 Task: Select the current location as Kilimanjaro, Tanzania . Now zoom + , and verify the location . Show zoom slider
Action: Key pressed kilim
Screenshot: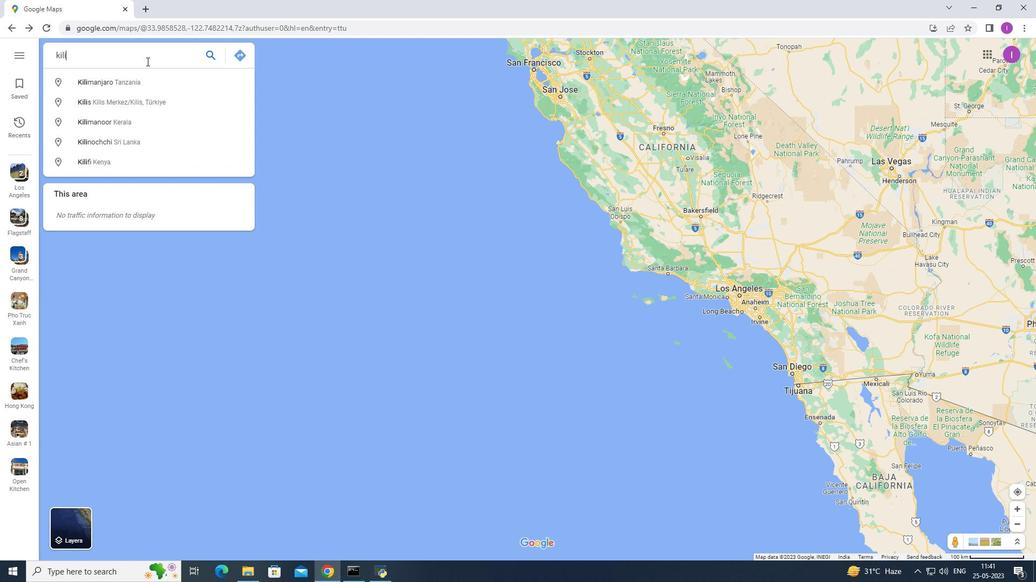 
Action: Mouse moved to (147, 62)
Screenshot: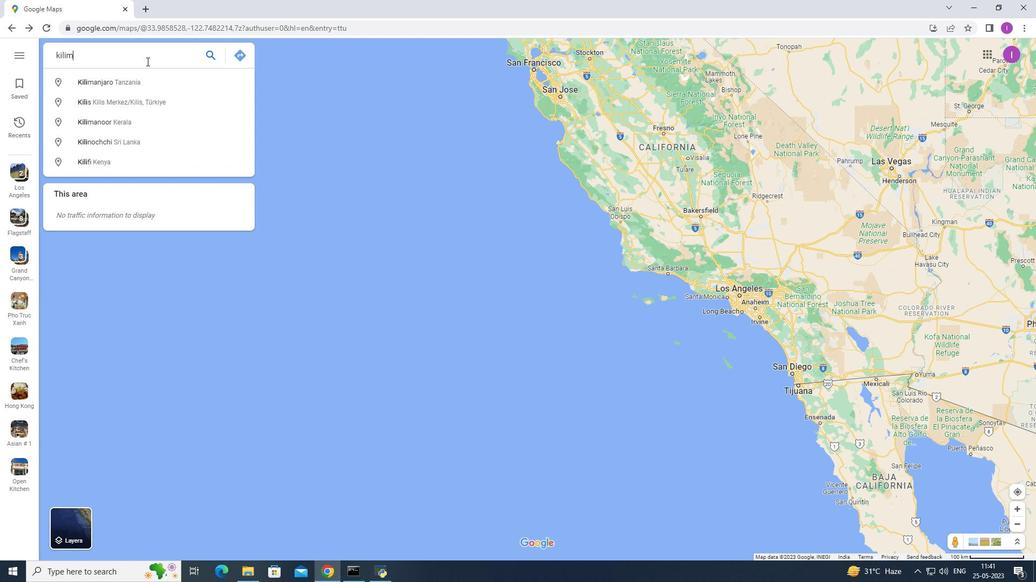 
Action: Key pressed an
Screenshot: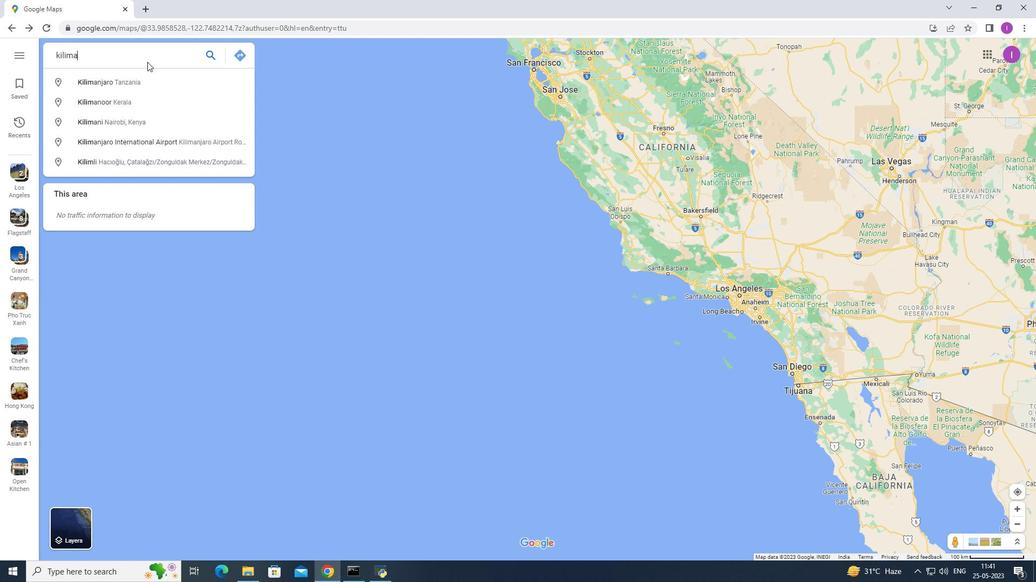 
Action: Mouse moved to (147, 62)
Screenshot: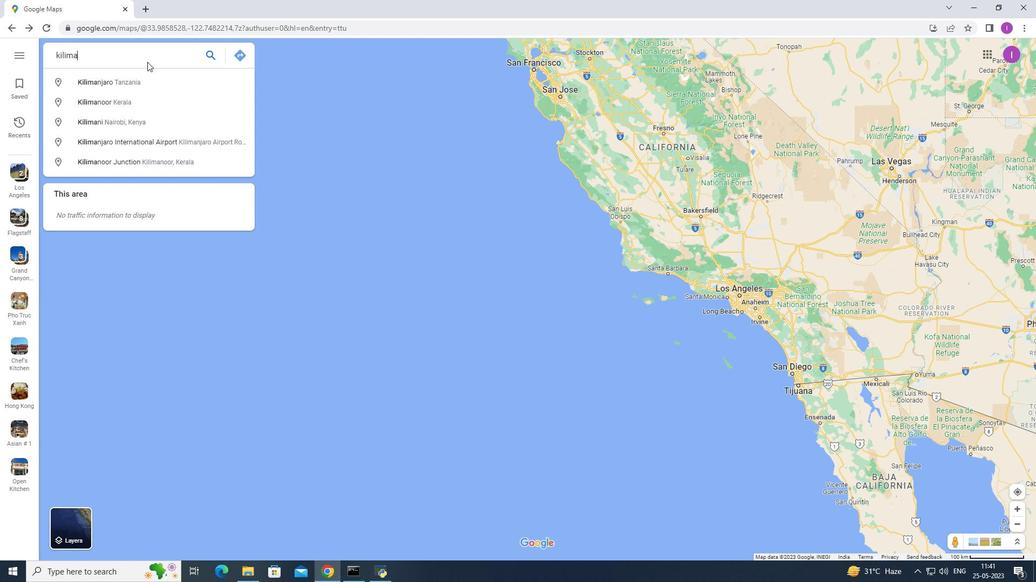 
Action: Key pressed jar
Screenshot: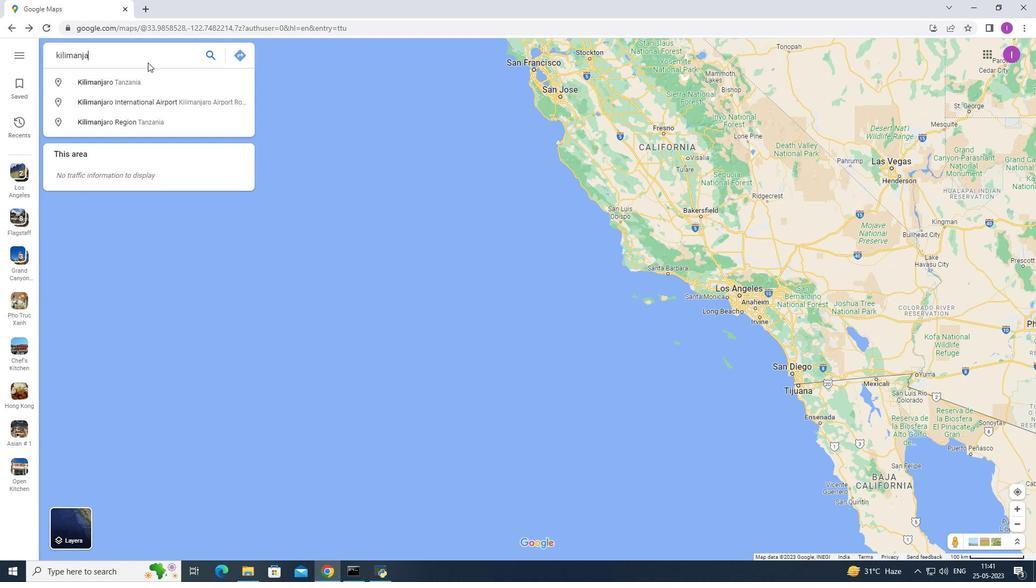 
Action: Mouse moved to (133, 76)
Screenshot: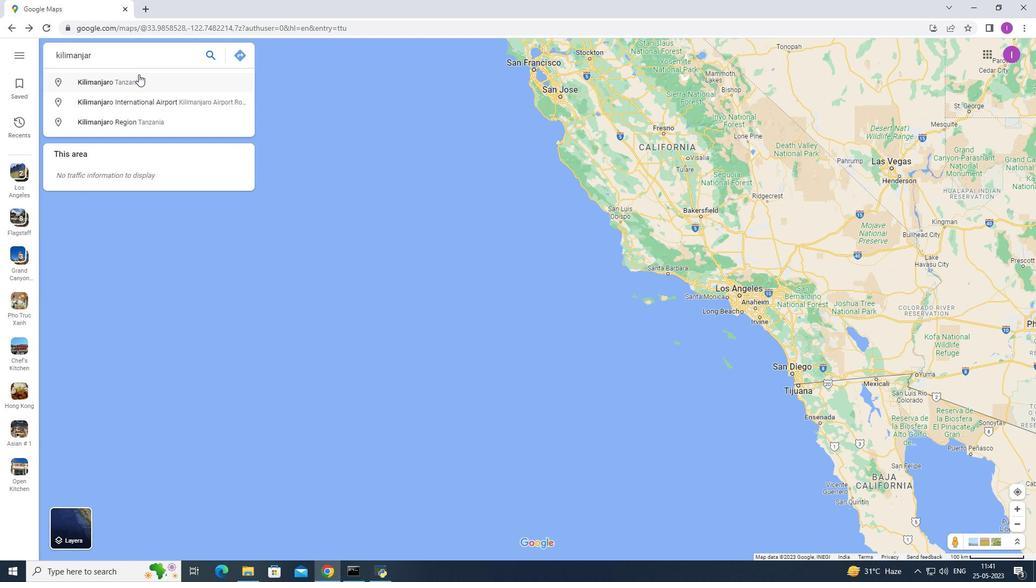 
Action: Mouse pressed left at (133, 76)
Screenshot: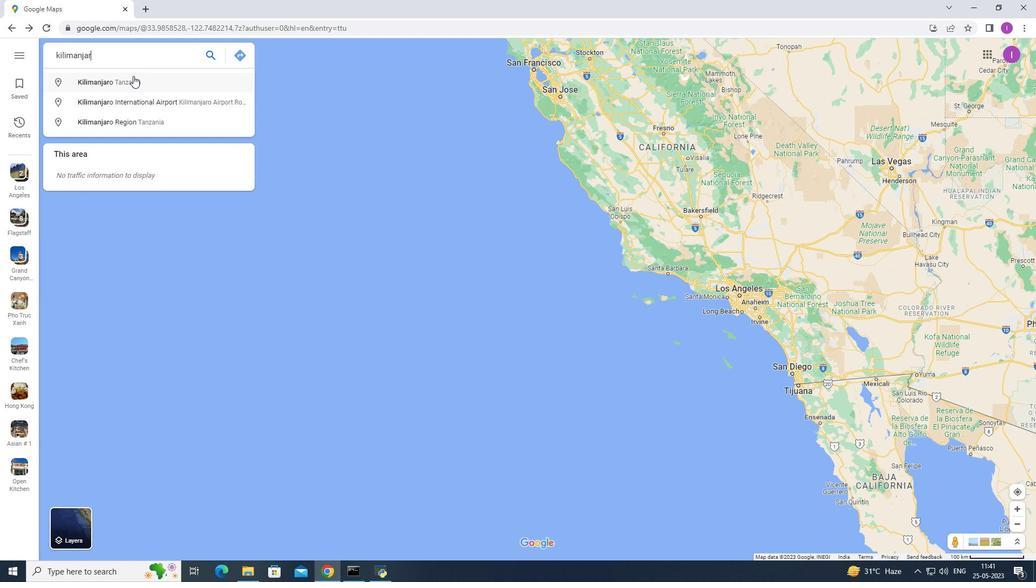 
Action: Mouse moved to (112, 357)
Screenshot: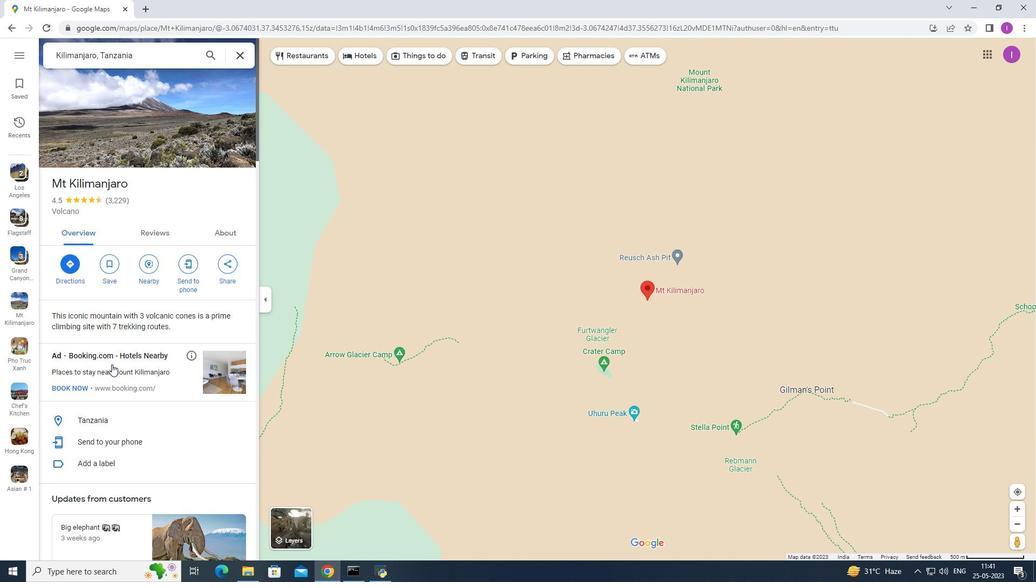 
Action: Mouse scrolled (112, 356) with delta (0, 0)
Screenshot: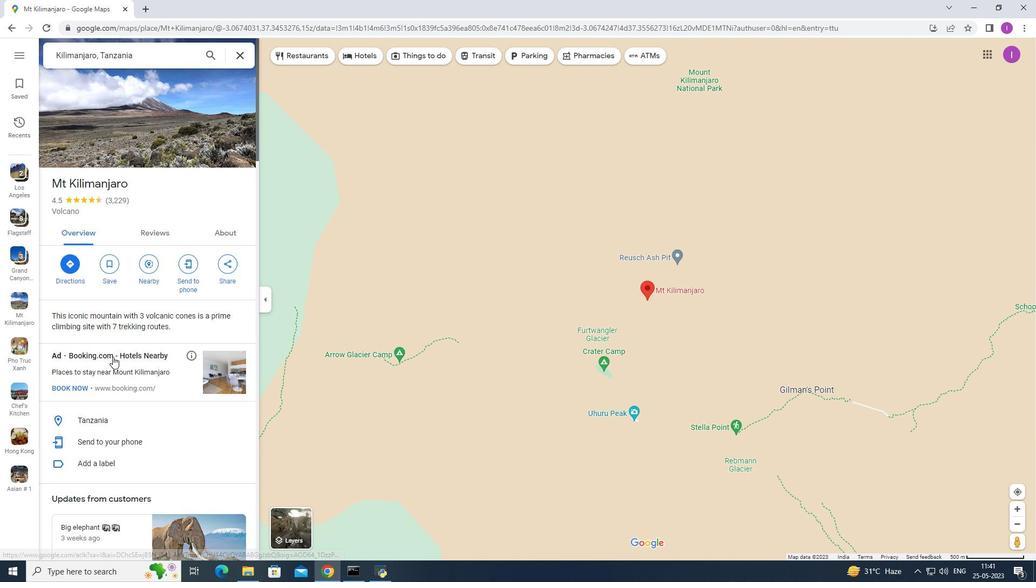 
Action: Mouse scrolled (112, 356) with delta (0, 0)
Screenshot: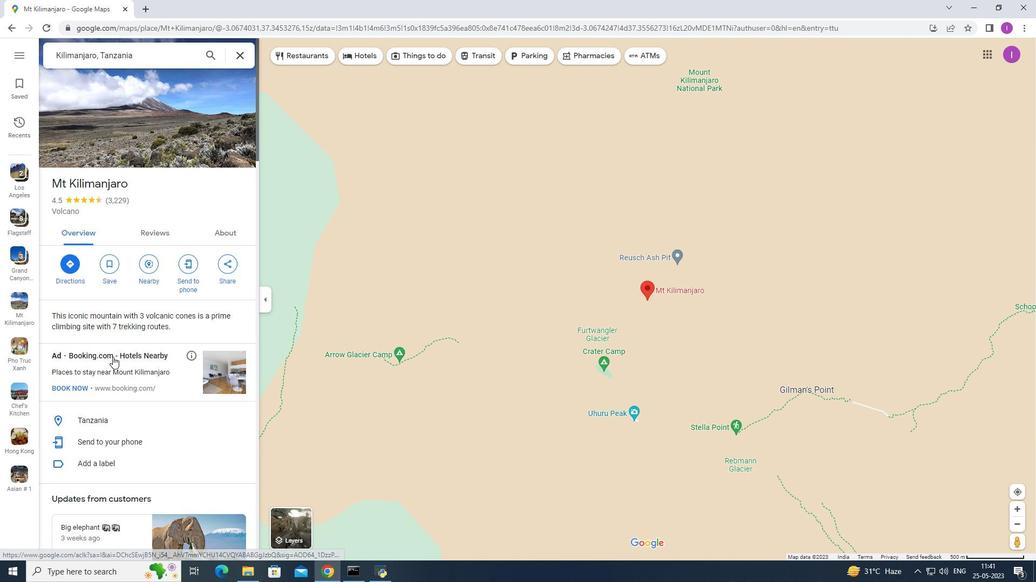 
Action: Mouse scrolled (112, 356) with delta (0, 0)
Screenshot: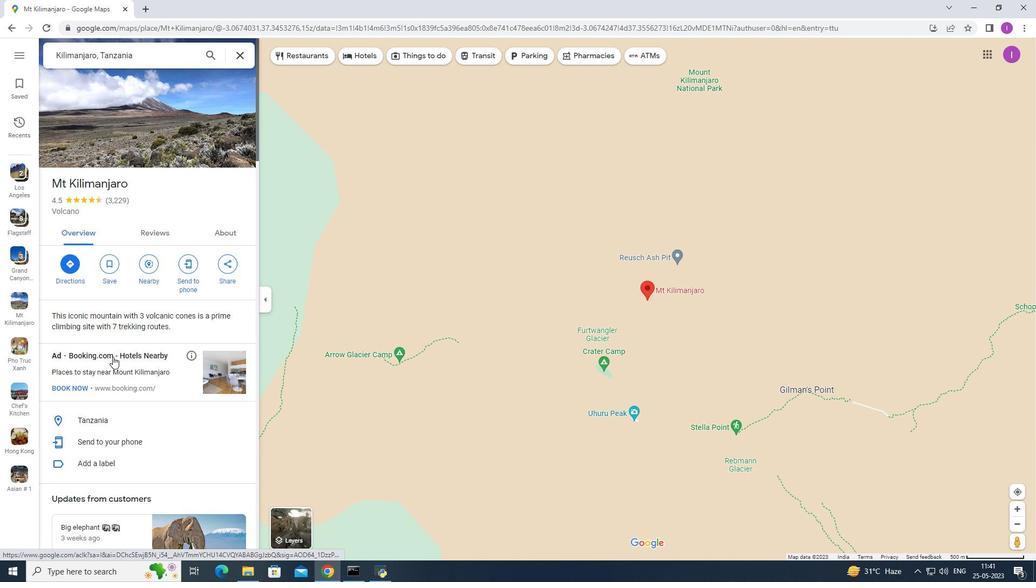 
Action: Mouse moved to (112, 356)
Screenshot: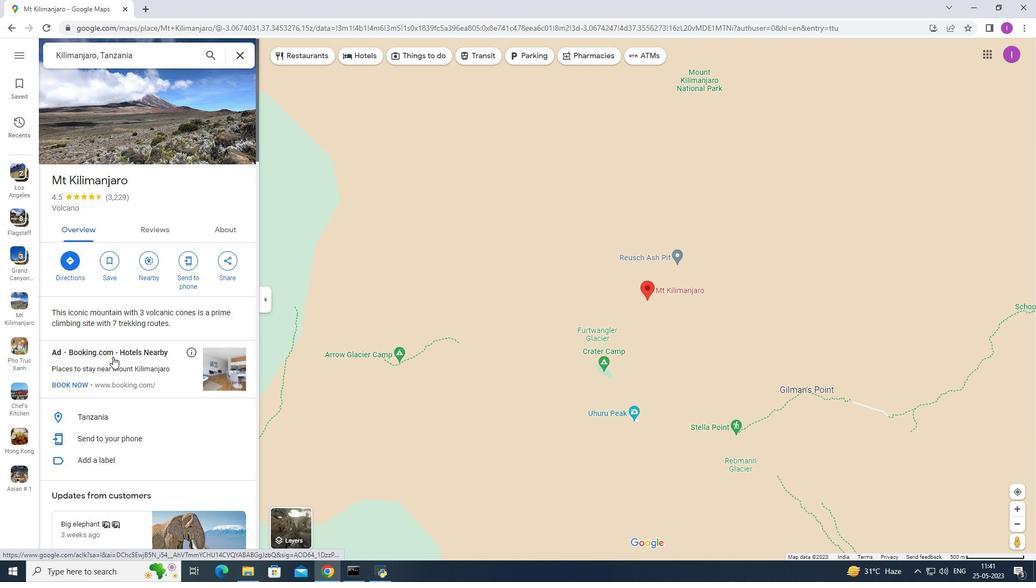 
Action: Mouse scrolled (112, 356) with delta (0, 0)
Screenshot: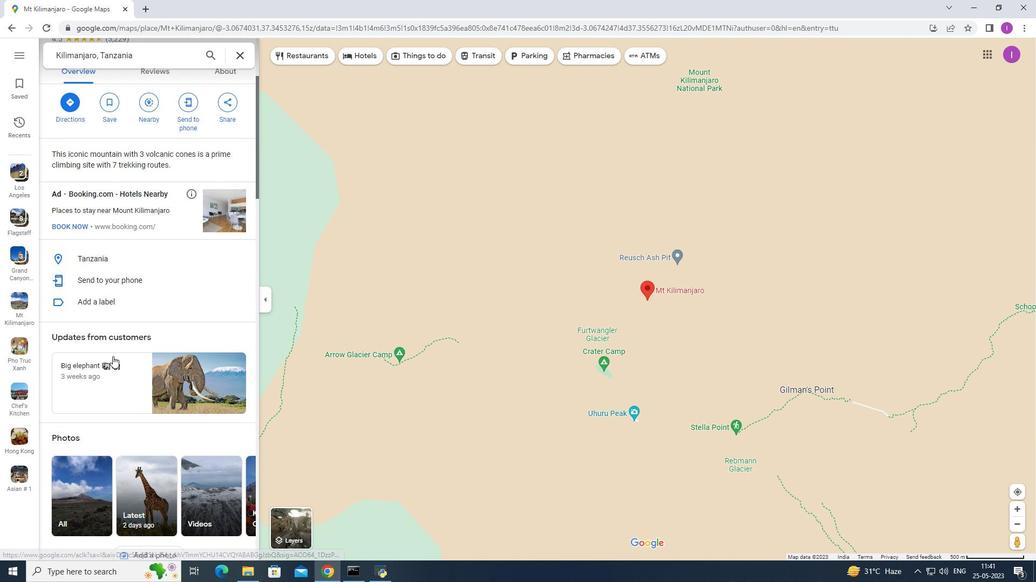 
Action: Mouse scrolled (112, 356) with delta (0, 0)
Screenshot: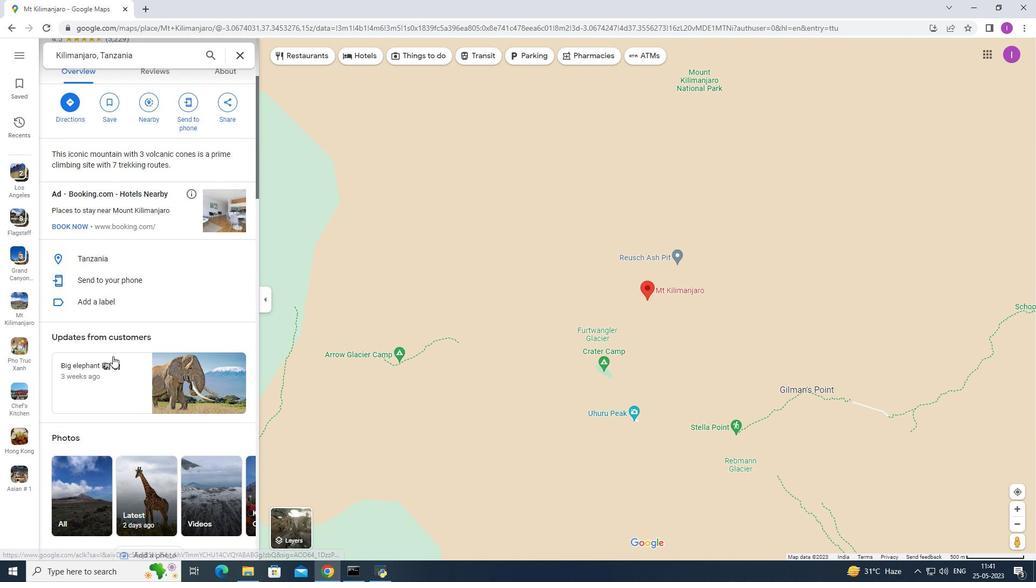 
Action: Mouse scrolled (112, 356) with delta (0, 0)
Screenshot: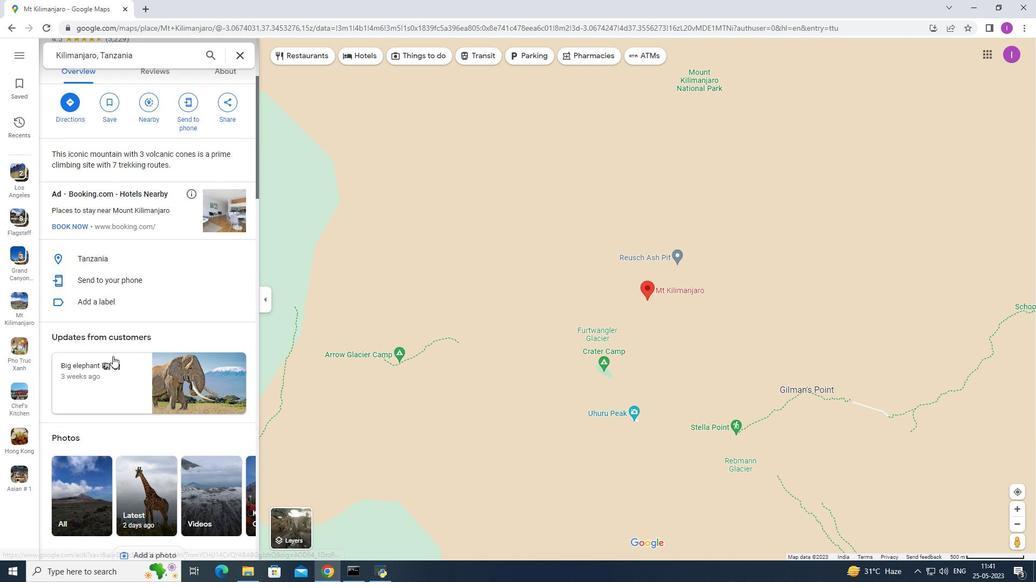 
Action: Mouse scrolled (112, 356) with delta (0, 0)
Screenshot: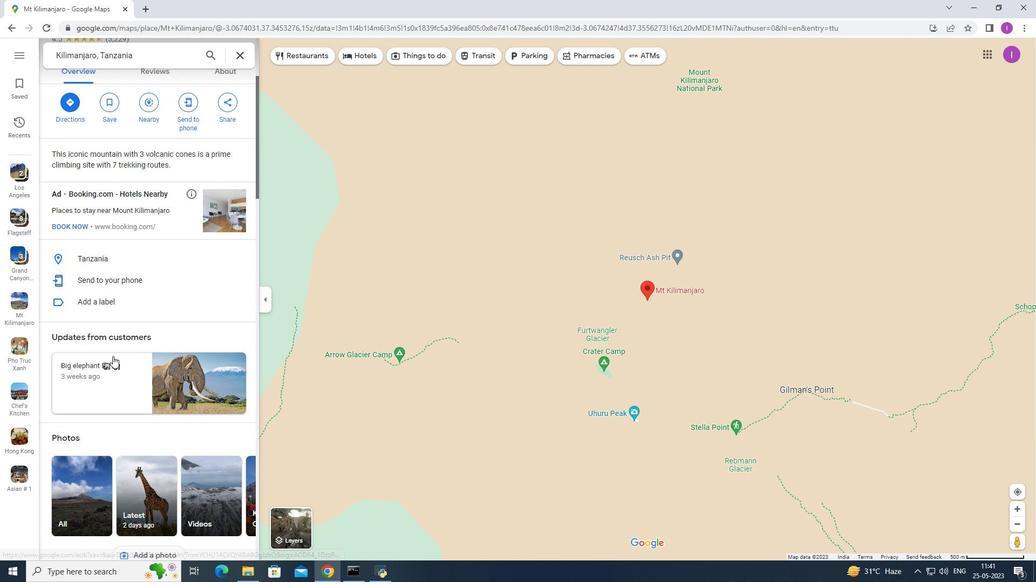 
Action: Mouse scrolled (112, 357) with delta (0, 0)
Screenshot: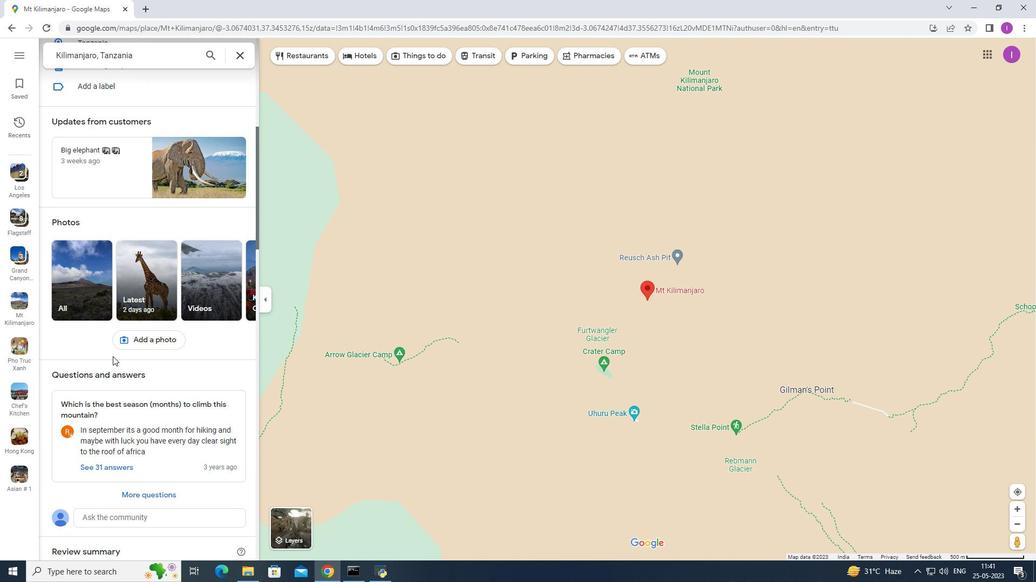 
Action: Mouse scrolled (112, 357) with delta (0, 0)
Screenshot: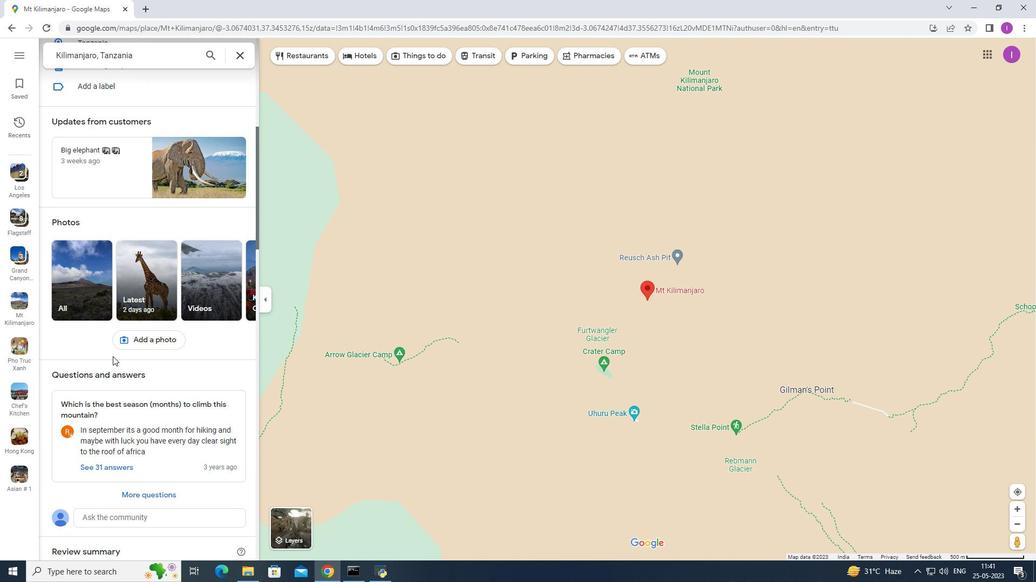 
Action: Mouse scrolled (112, 357) with delta (0, 0)
Screenshot: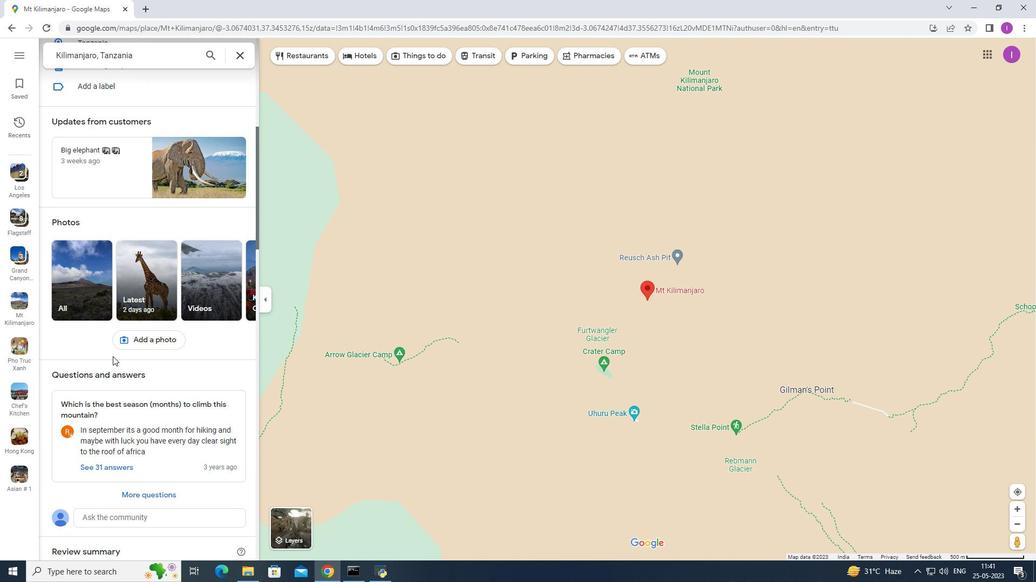 
Action: Mouse scrolled (112, 357) with delta (0, 0)
Screenshot: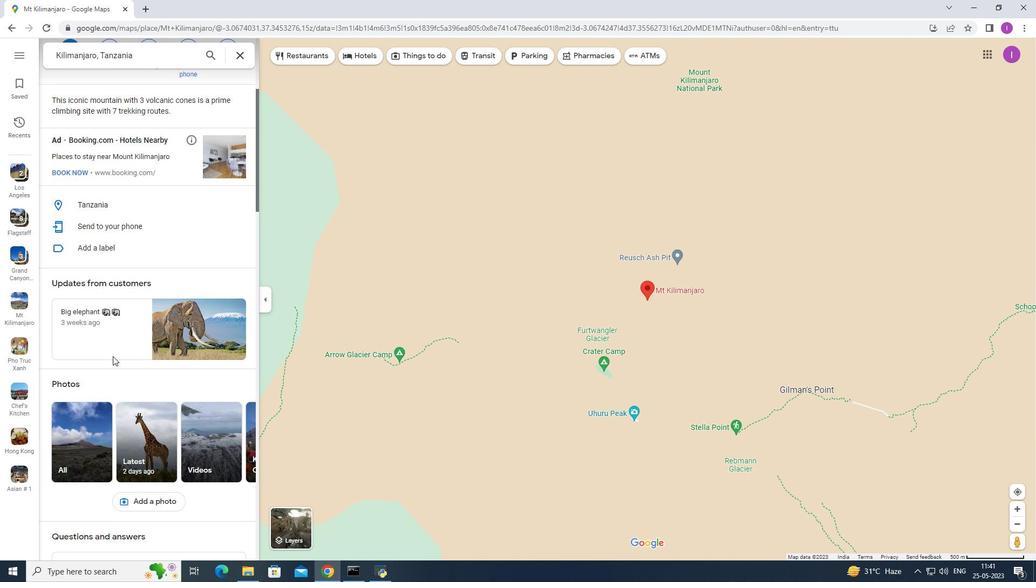 
Action: Mouse scrolled (112, 357) with delta (0, 0)
Screenshot: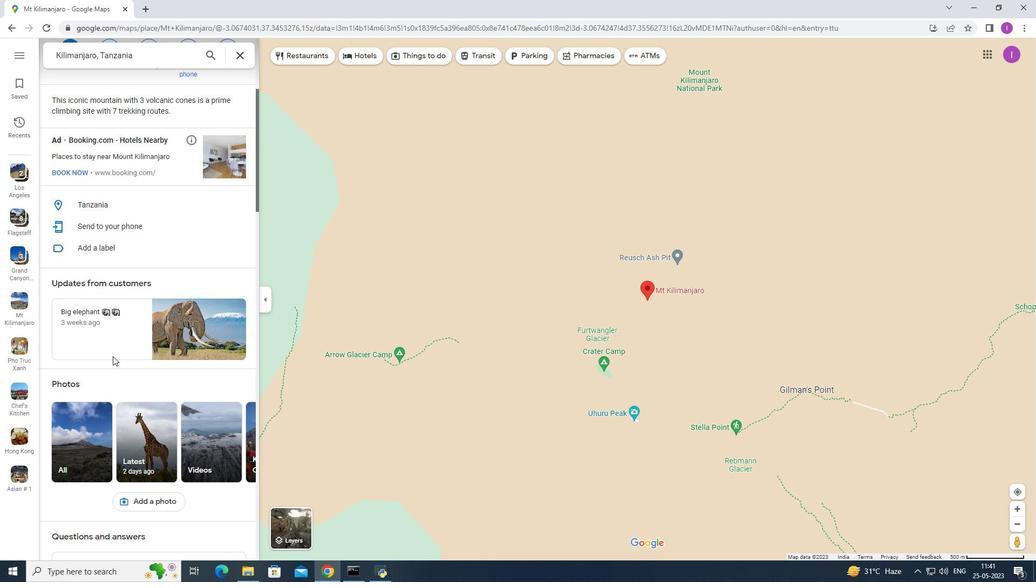 
Action: Mouse scrolled (112, 357) with delta (0, 0)
Screenshot: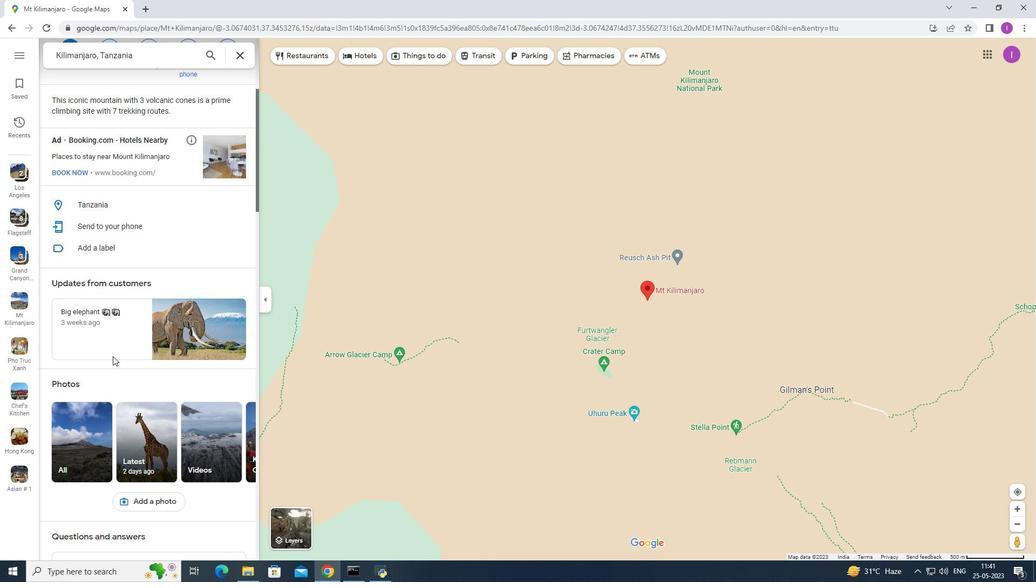 
Action: Mouse moved to (980, 118)
Screenshot: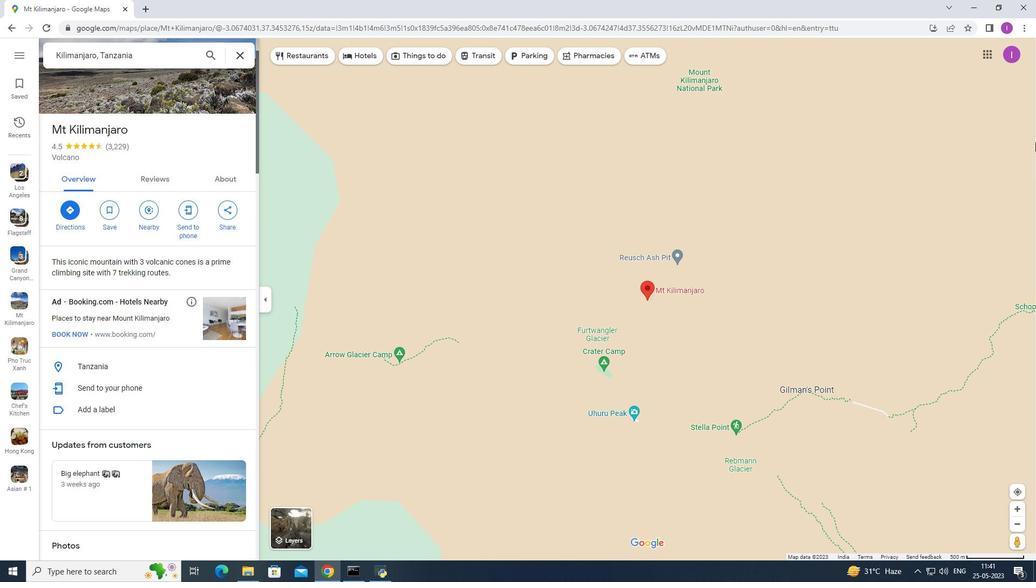 
Action: Mouse pressed left at (980, 118)
Screenshot: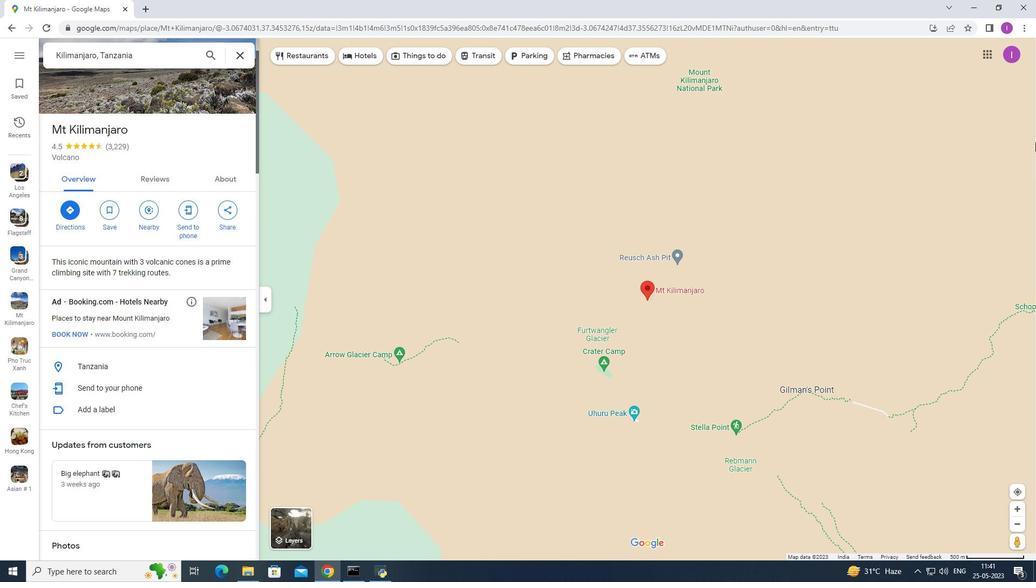
Action: Mouse moved to (1016, 507)
Screenshot: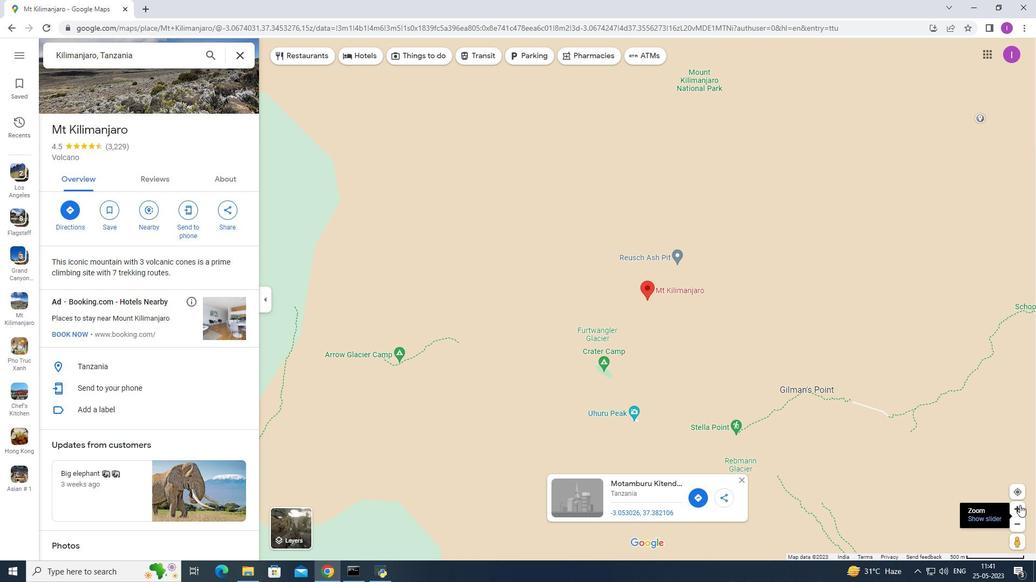 
Action: Mouse pressed left at (1016, 507)
Screenshot: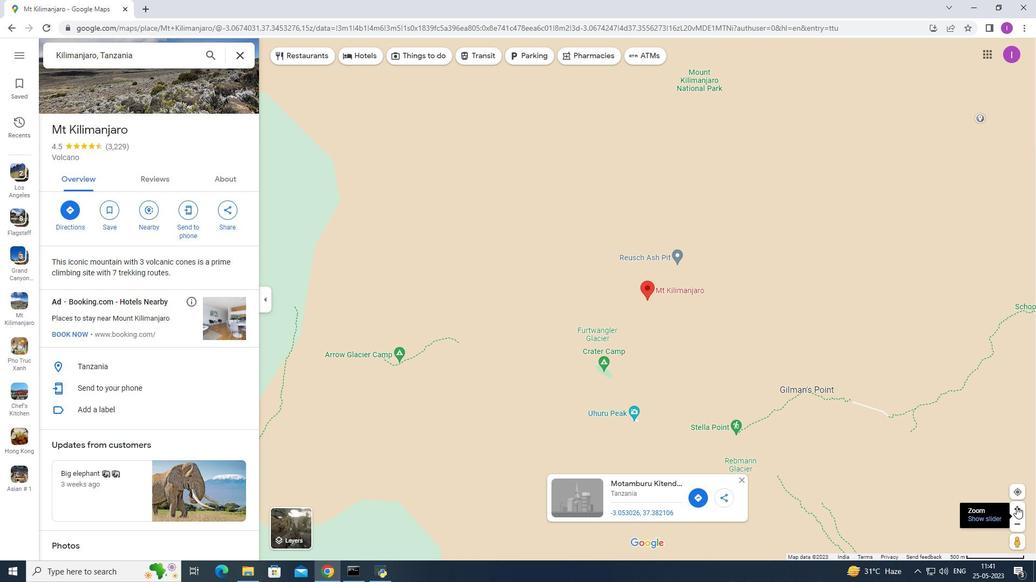 
Action: Mouse moved to (996, 514)
Screenshot: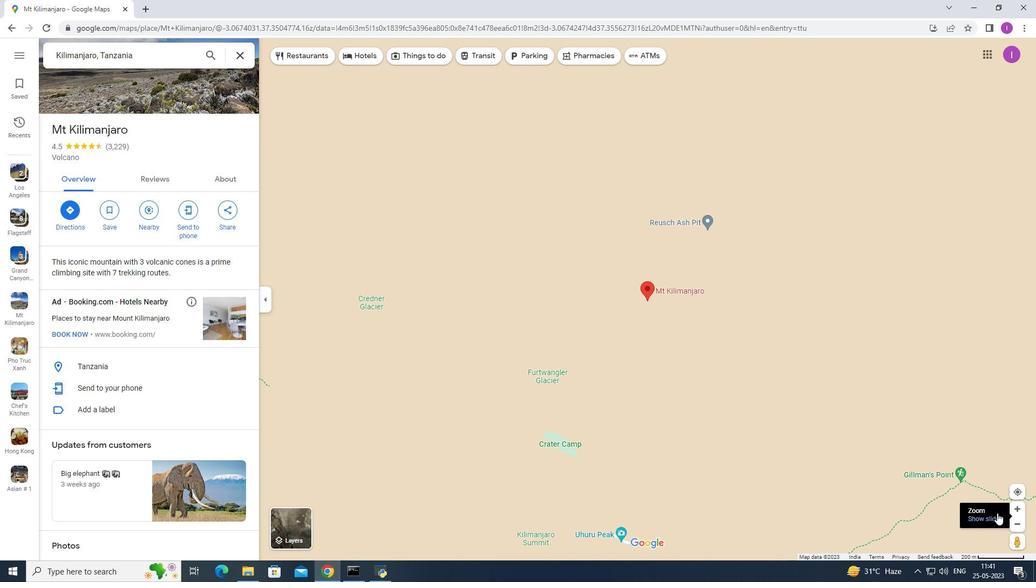 
Action: Mouse pressed left at (996, 514)
Screenshot: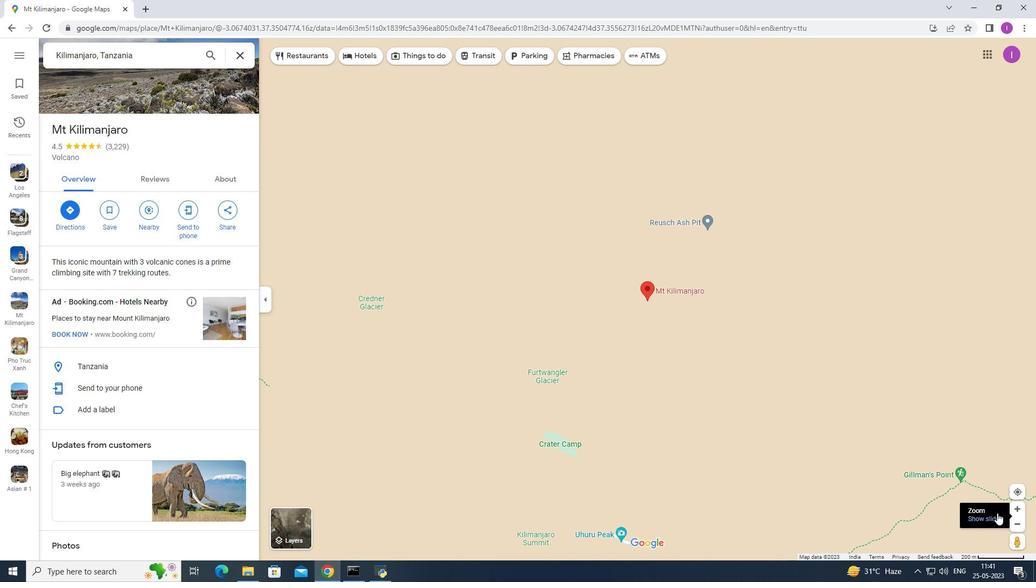 
Action: Mouse moved to (998, 518)
Screenshot: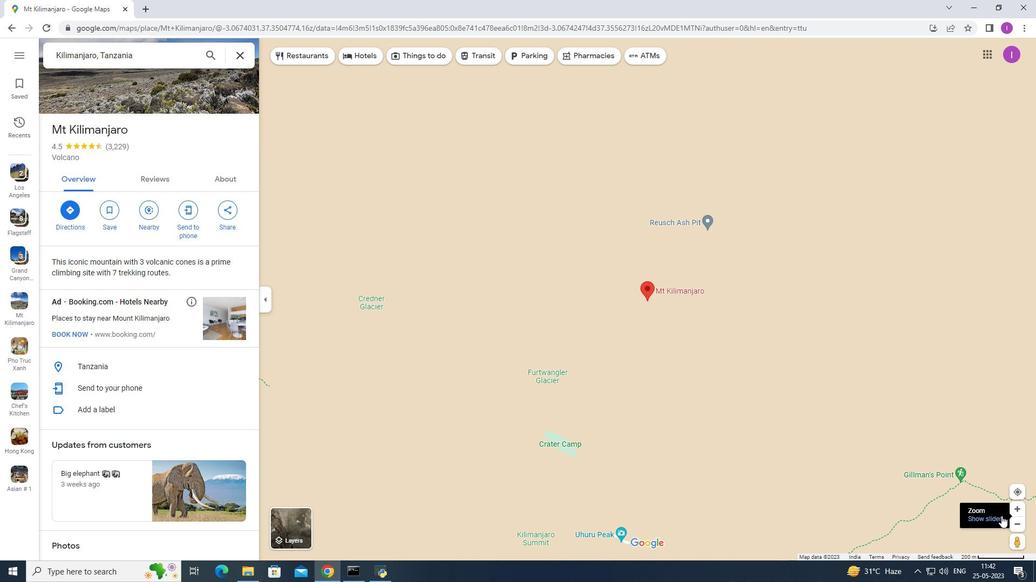
Action: Mouse pressed left at (998, 518)
Screenshot: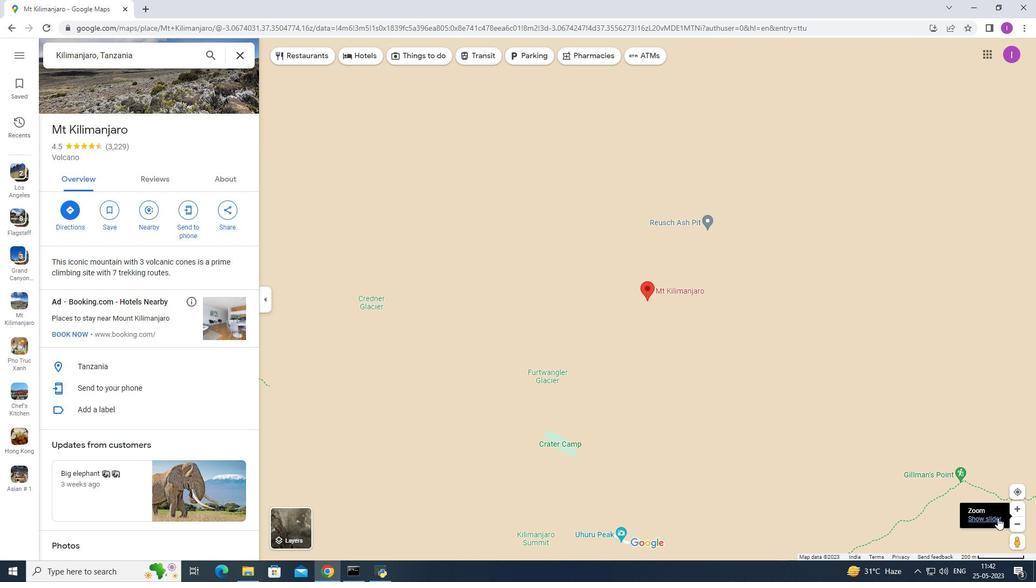 
Action: Mouse moved to (1016, 425)
Screenshot: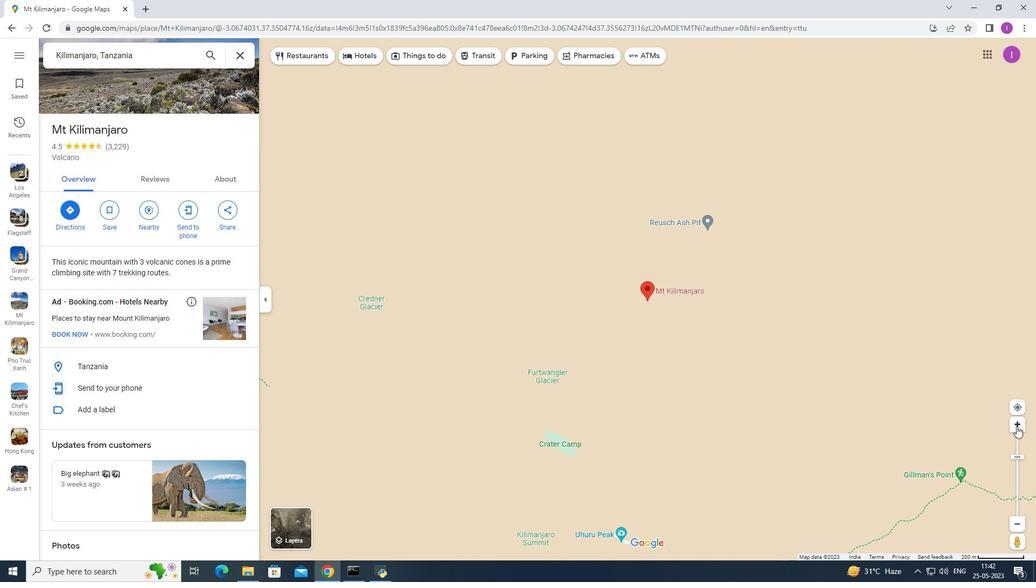 
Action: Mouse pressed left at (1016, 425)
Screenshot: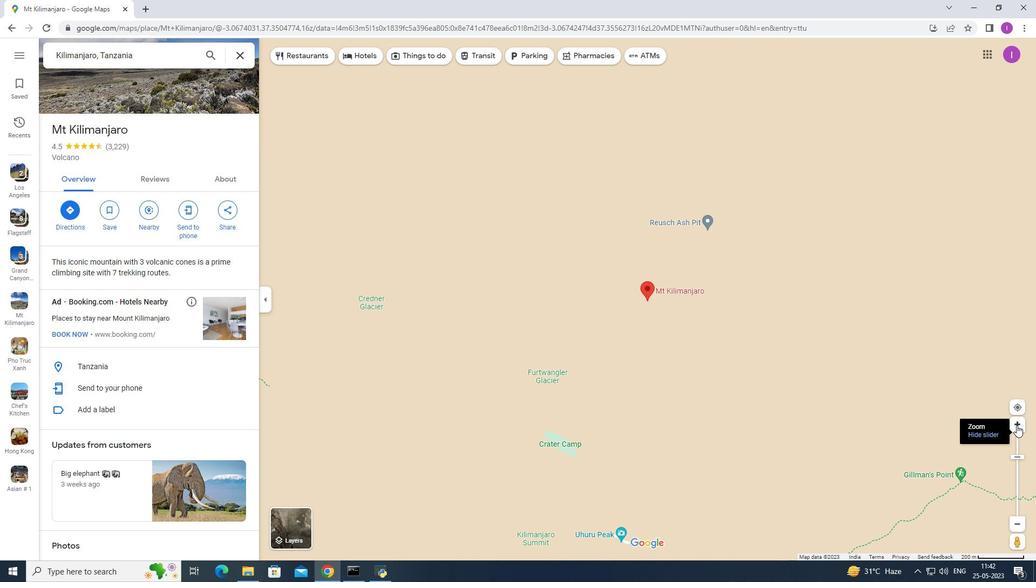 
Action: Mouse pressed left at (1016, 425)
Screenshot: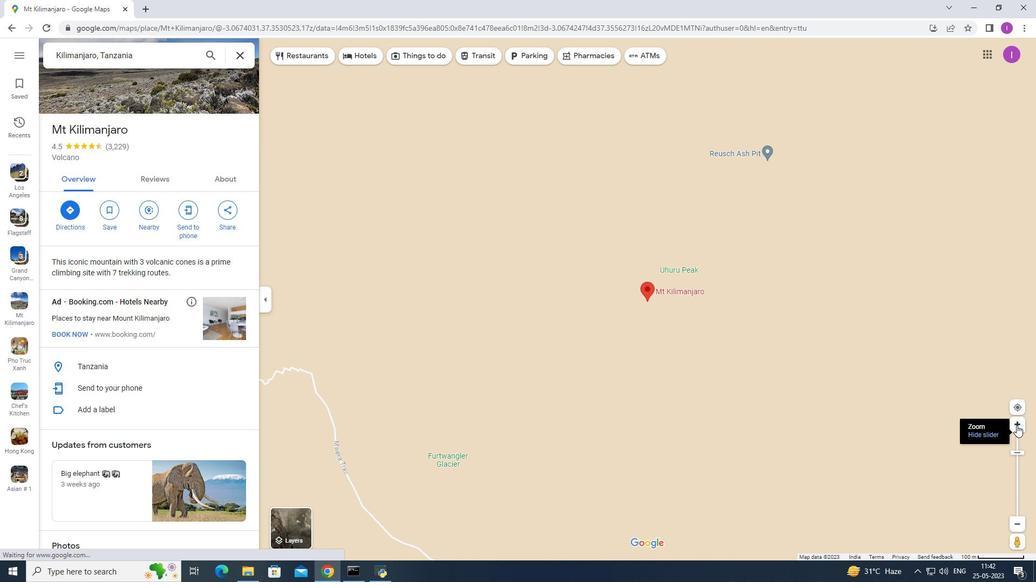 
Action: Mouse pressed left at (1016, 425)
Screenshot: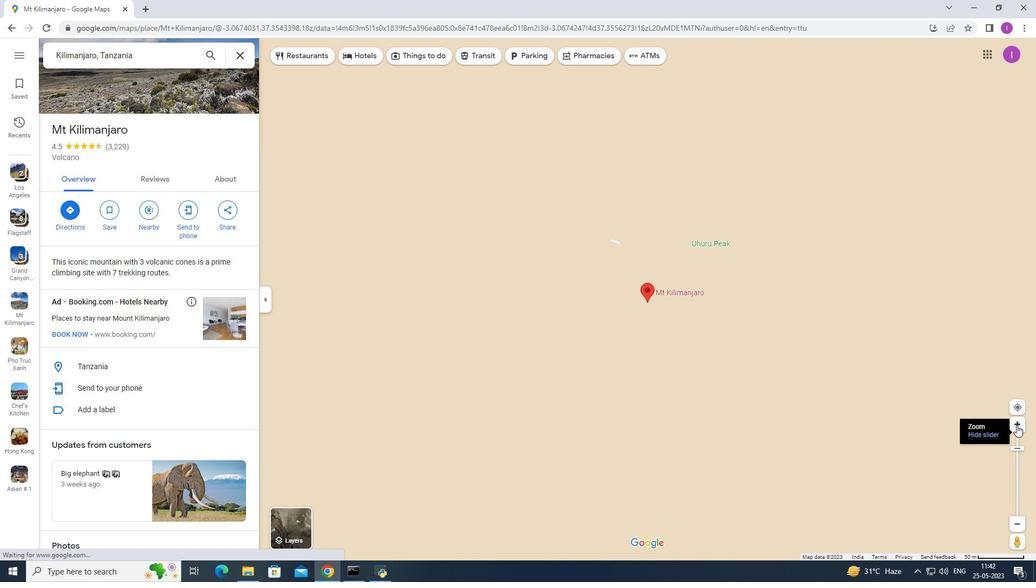 
Action: Mouse pressed left at (1016, 425)
Screenshot: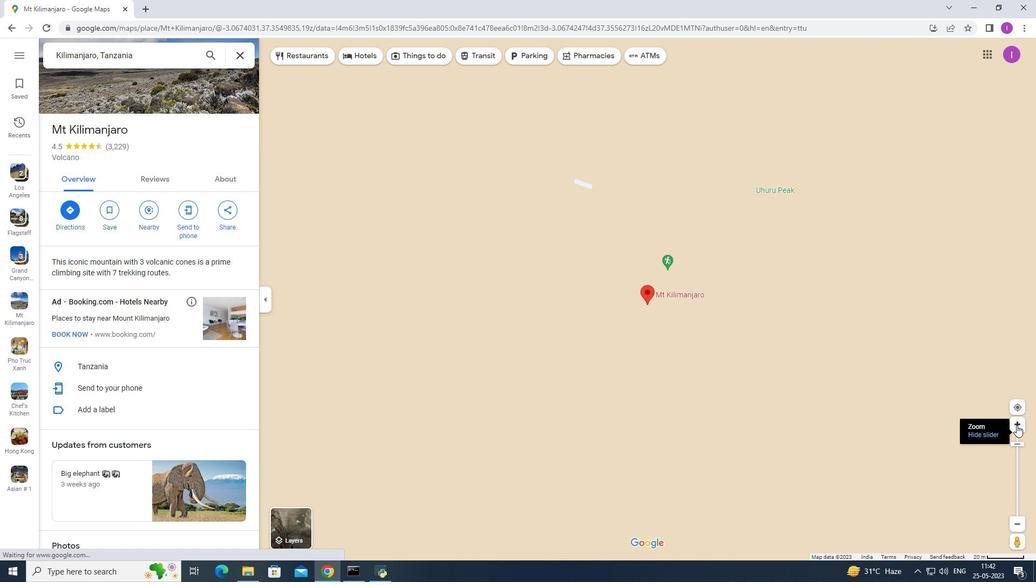 
Action: Mouse pressed left at (1016, 425)
Screenshot: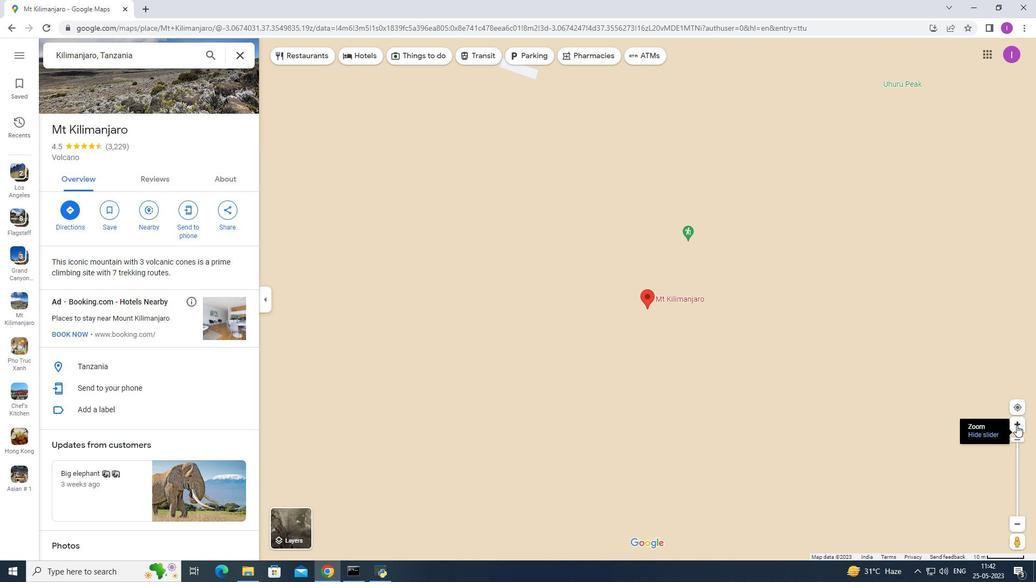 
Action: Mouse pressed left at (1016, 425)
Screenshot: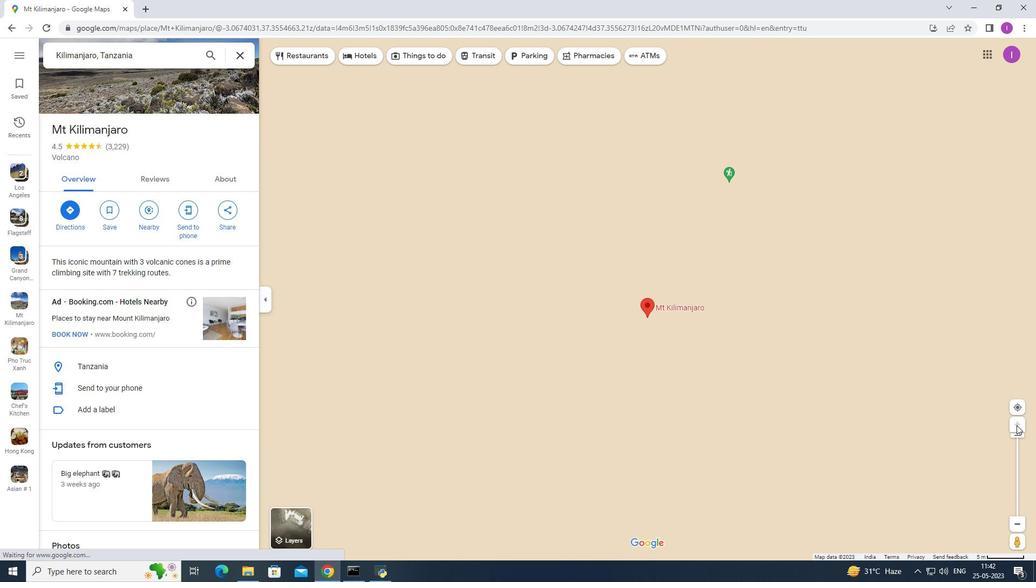 
Action: Mouse moved to (1016, 437)
Screenshot: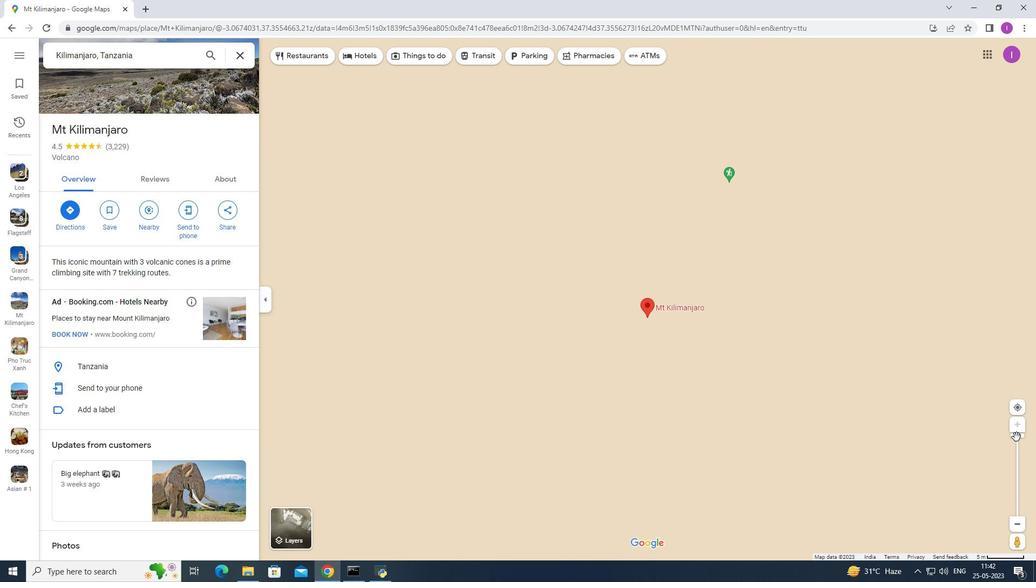
Action: Mouse pressed left at (1016, 437)
Screenshot: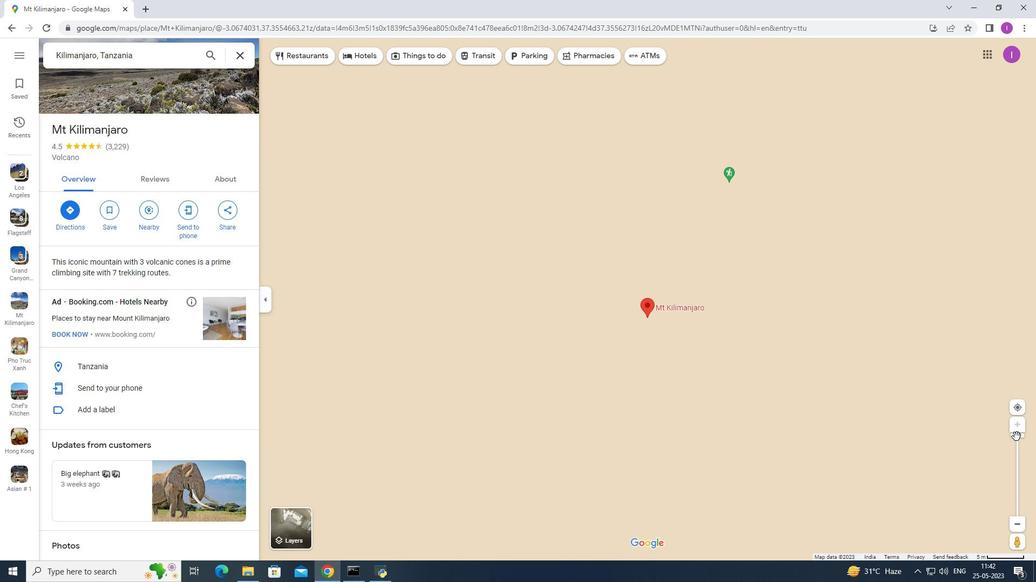 
Action: Mouse moved to (1018, 438)
Screenshot: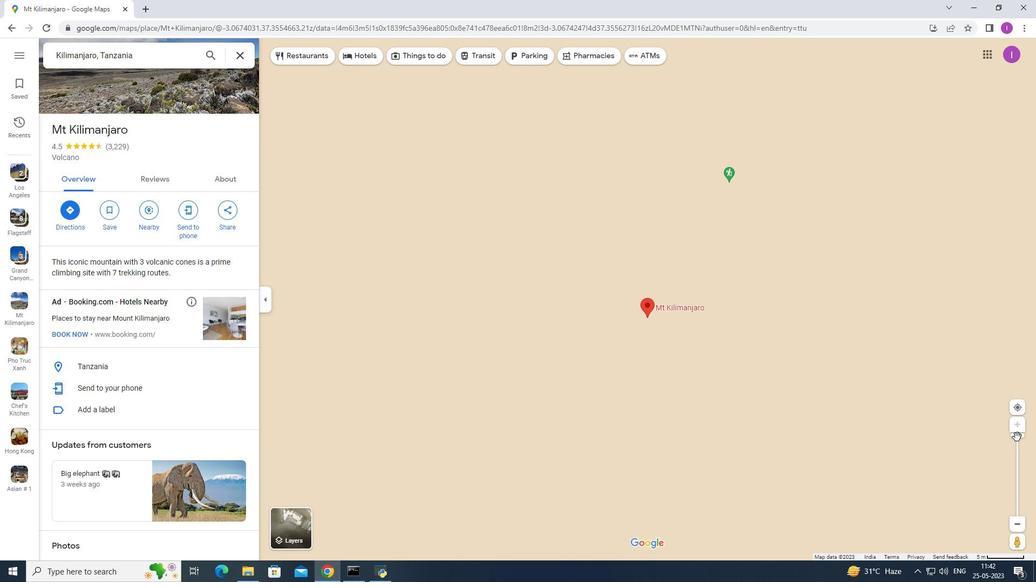 
Action: Mouse pressed left at (1018, 438)
Screenshot: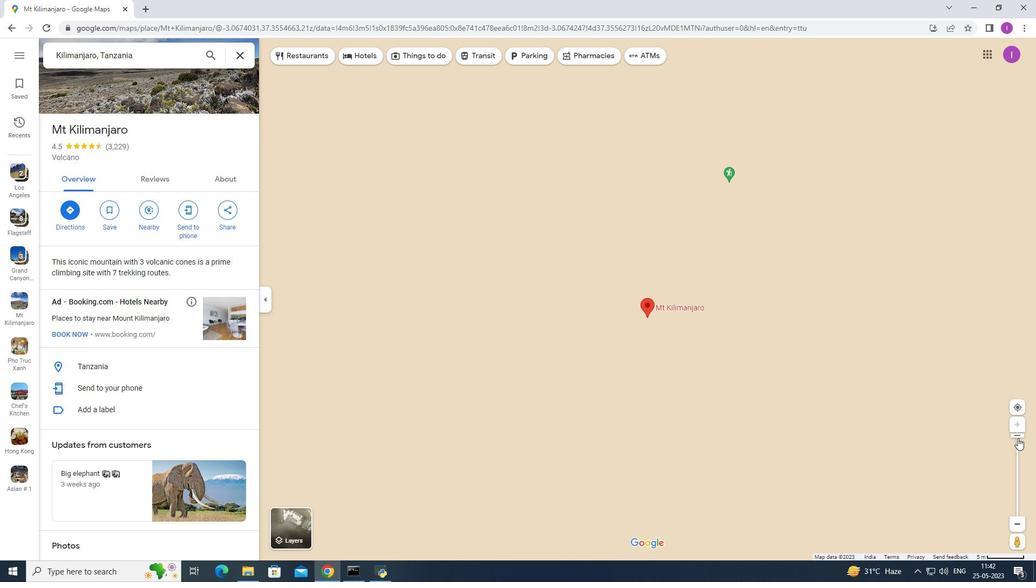 
Action: Mouse moved to (1016, 521)
Screenshot: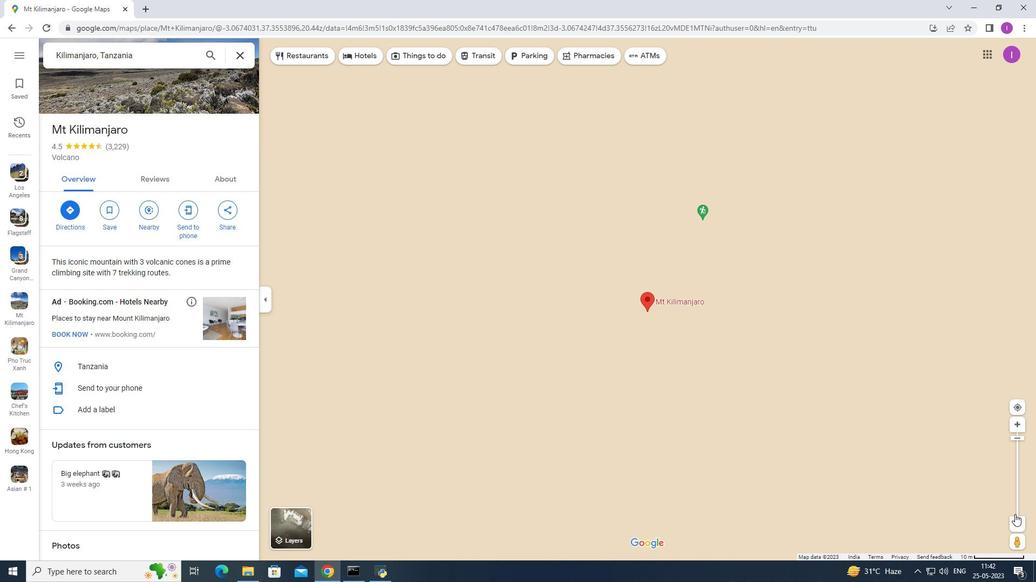 
Action: Mouse pressed left at (1016, 521)
Screenshot: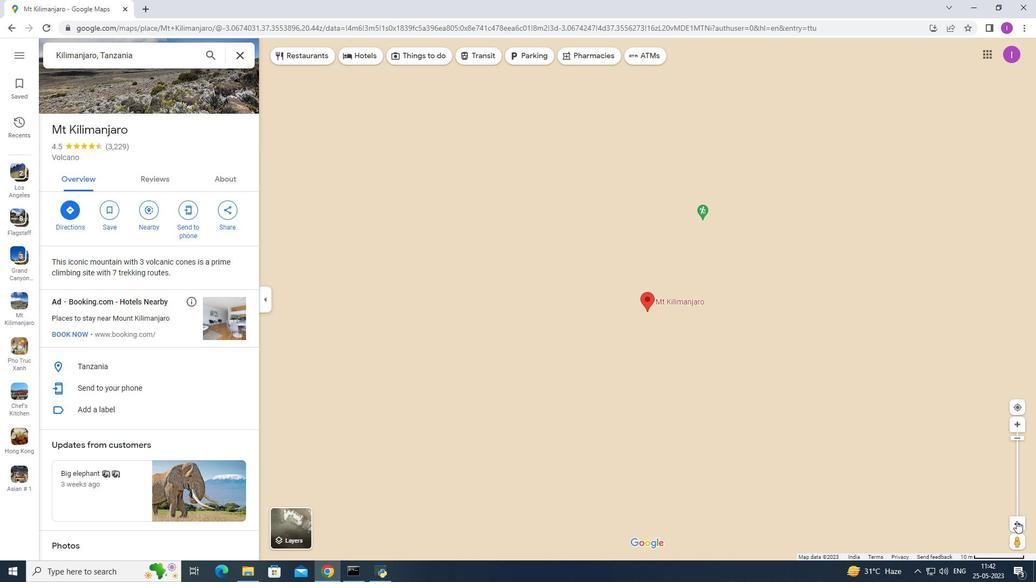 
Action: Mouse pressed left at (1016, 521)
Screenshot: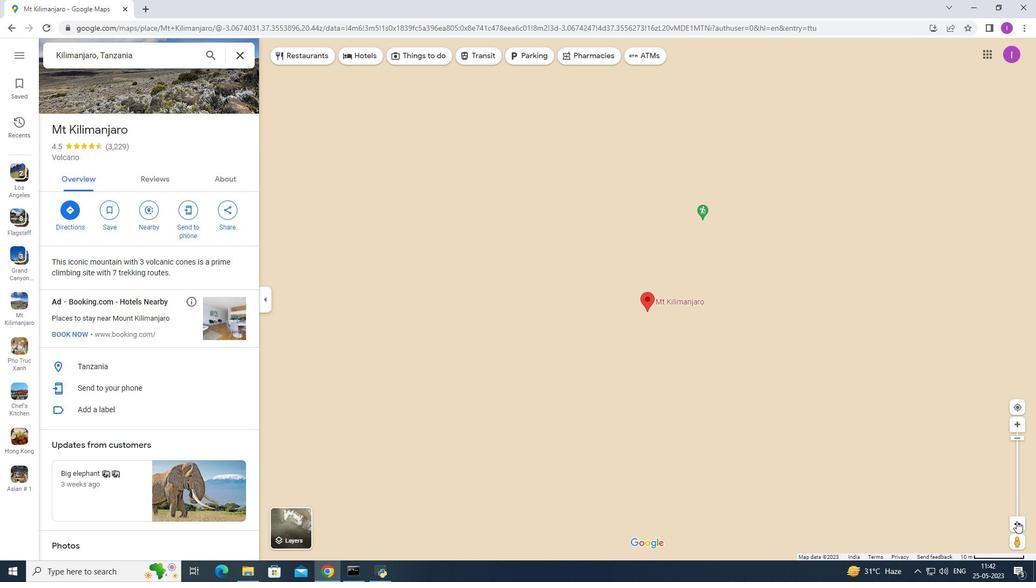 
Action: Mouse pressed left at (1016, 521)
Screenshot: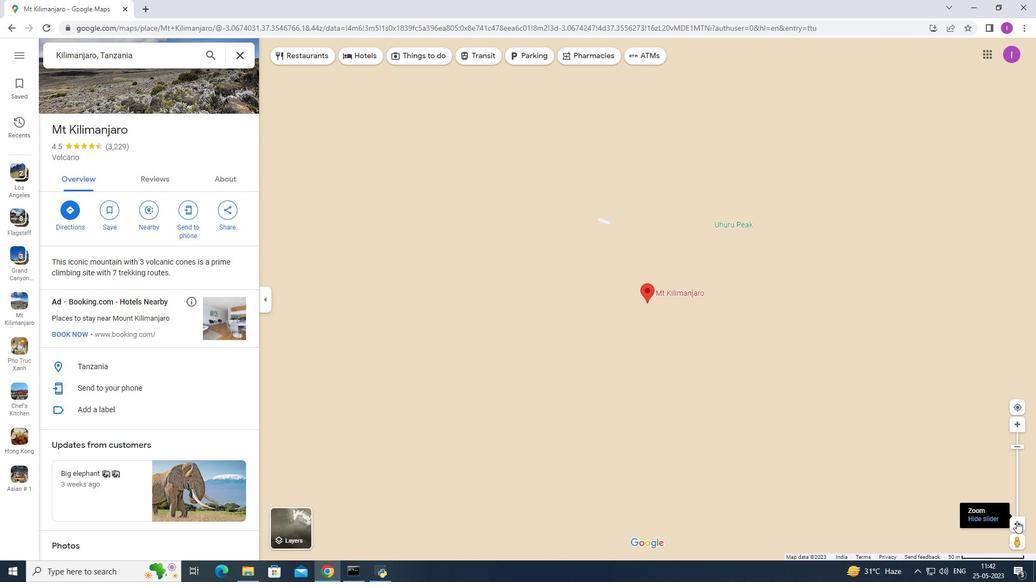 
Action: Mouse pressed left at (1016, 521)
Screenshot: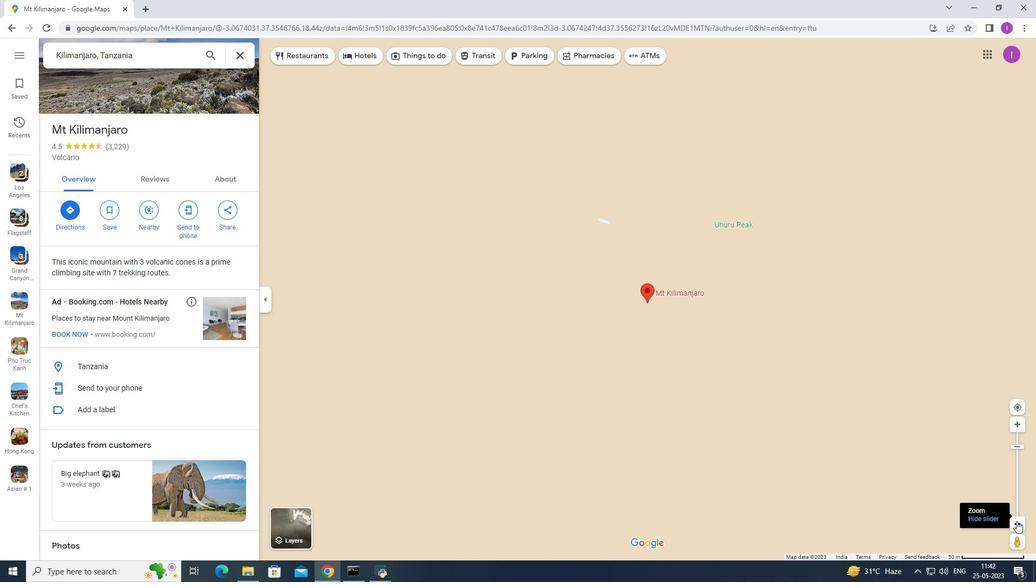 
Action: Mouse pressed left at (1016, 521)
Screenshot: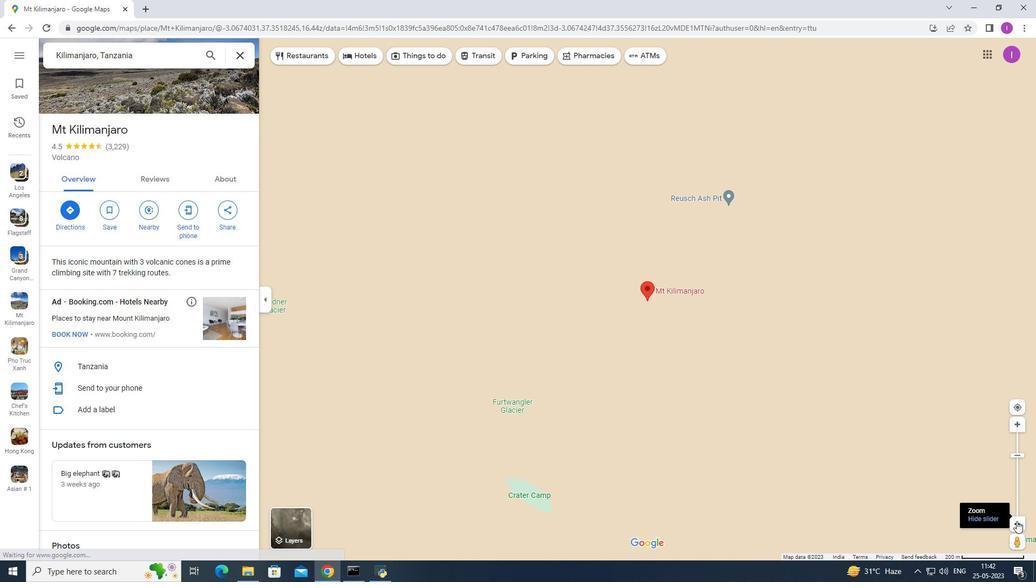 
Action: Mouse moved to (1017, 428)
Screenshot: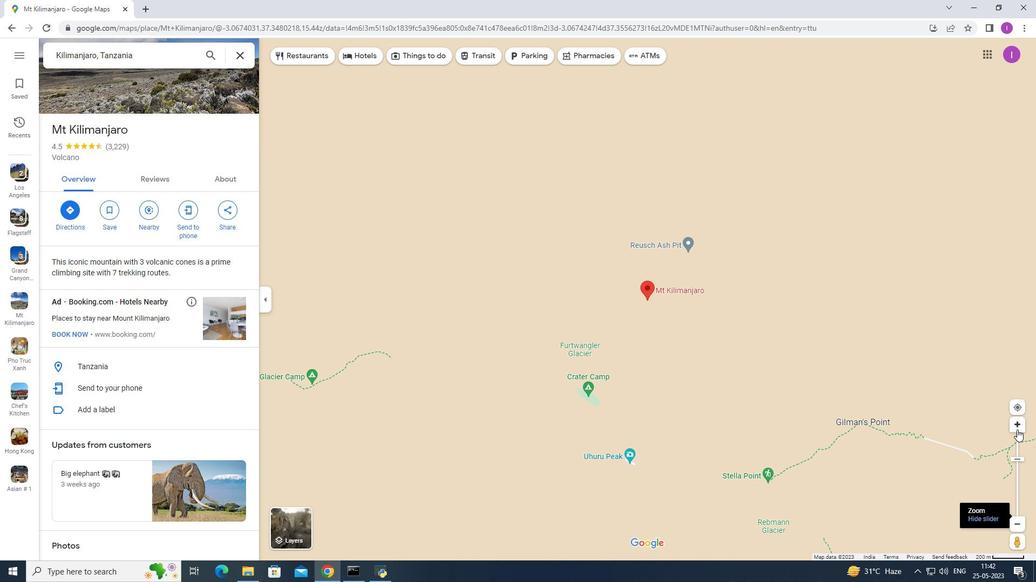 
Action: Mouse pressed left at (1017, 428)
Screenshot: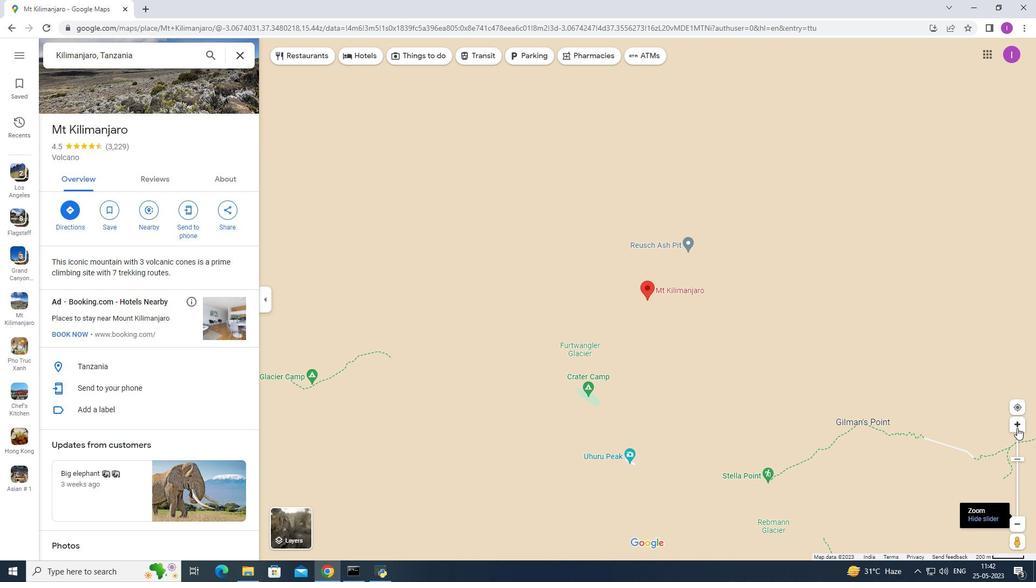 
Action: Mouse pressed left at (1017, 428)
Screenshot: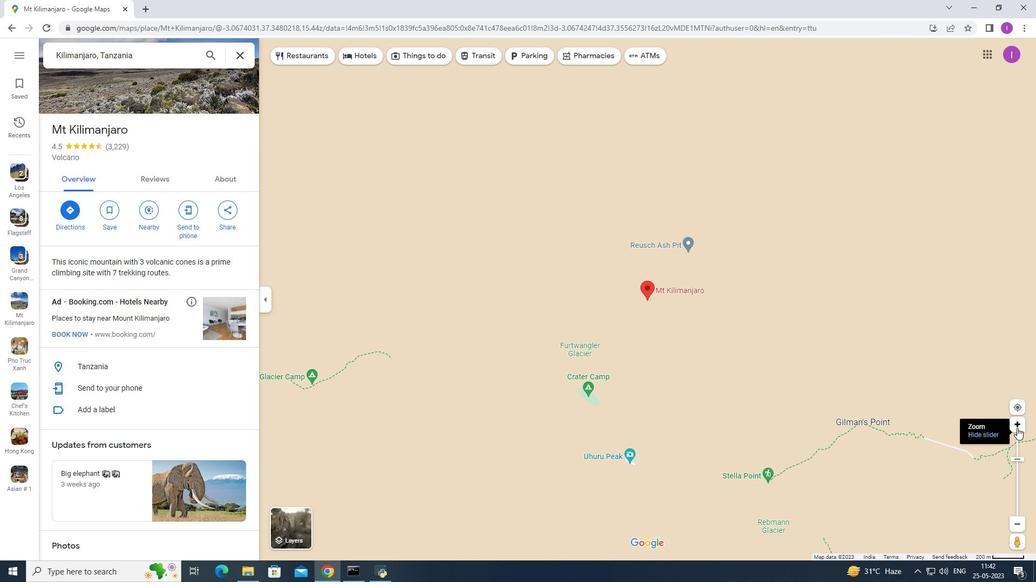 
Action: Mouse pressed left at (1017, 428)
Screenshot: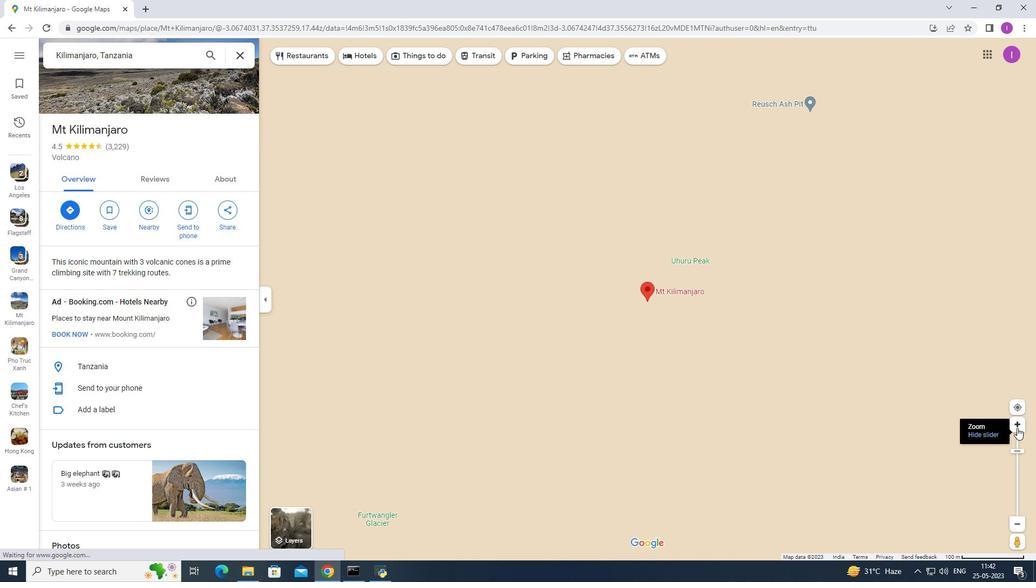 
Action: Mouse moved to (1016, 428)
Screenshot: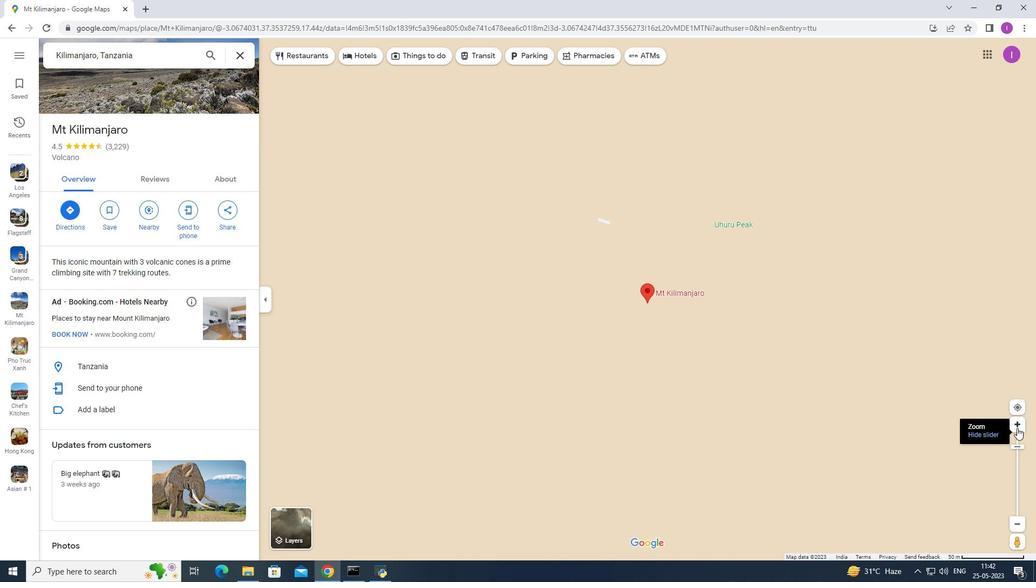 
Action: Mouse pressed left at (1016, 428)
Screenshot: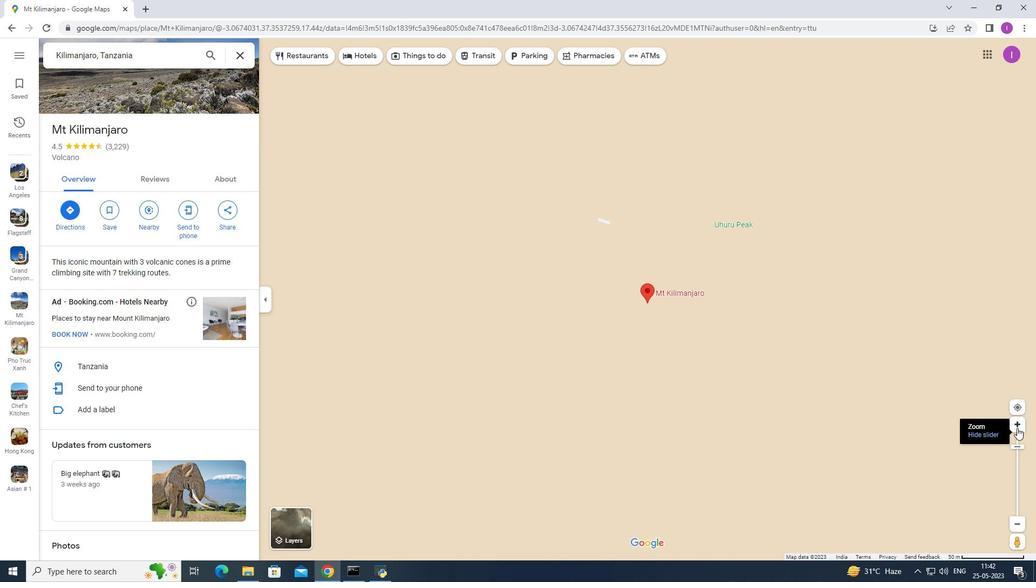 
Action: Mouse pressed left at (1016, 428)
Screenshot: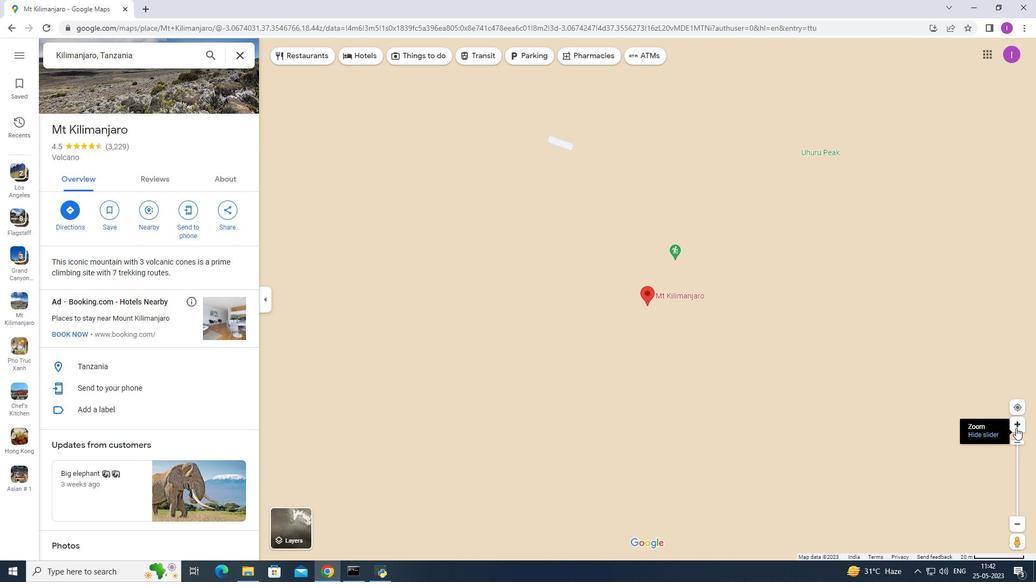 
Action: Mouse pressed left at (1016, 428)
Screenshot: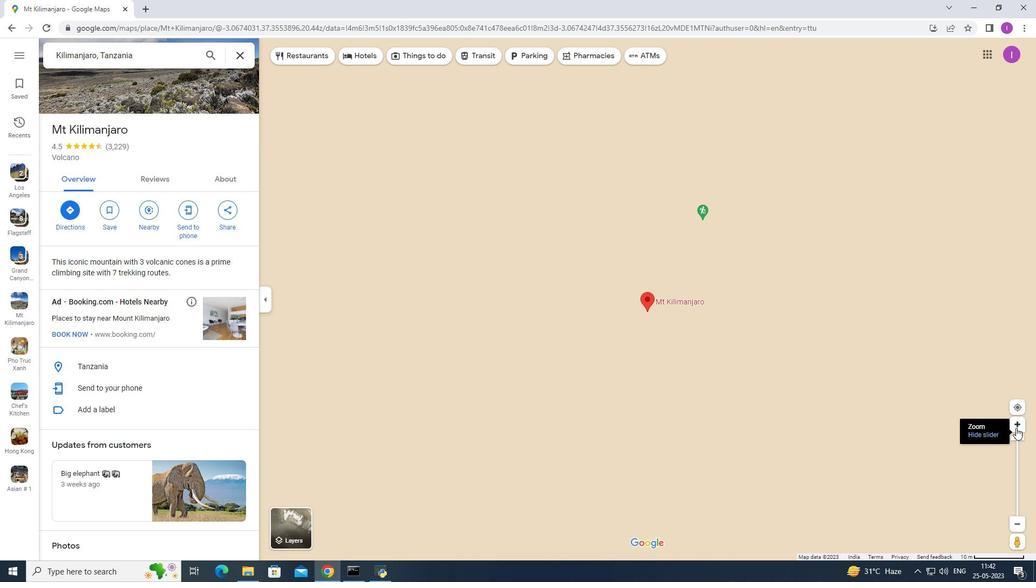 
Action: Mouse pressed left at (1016, 428)
Screenshot: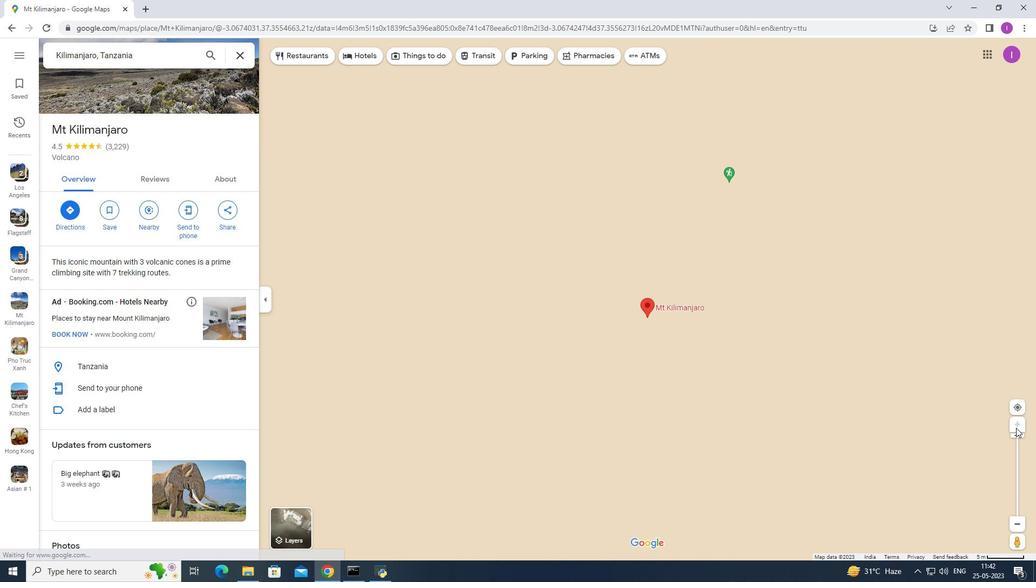 
Action: Mouse moved to (1015, 435)
Screenshot: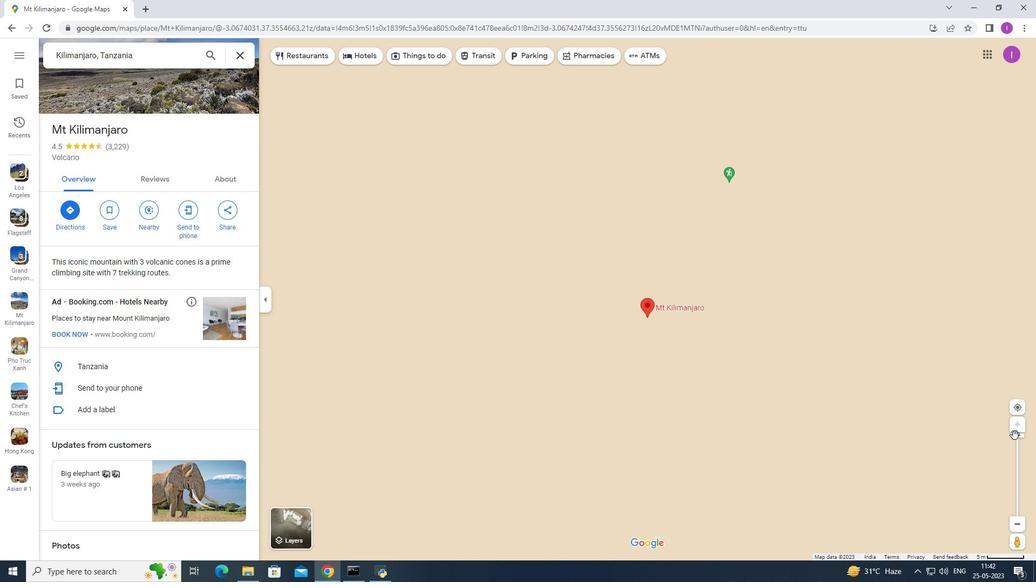 
